 Task: Create a section Increment Planning Sprint and in the section, add a milestone Availability Management Process Improvement in the project BlueChip
Action: Mouse moved to (373, 298)
Screenshot: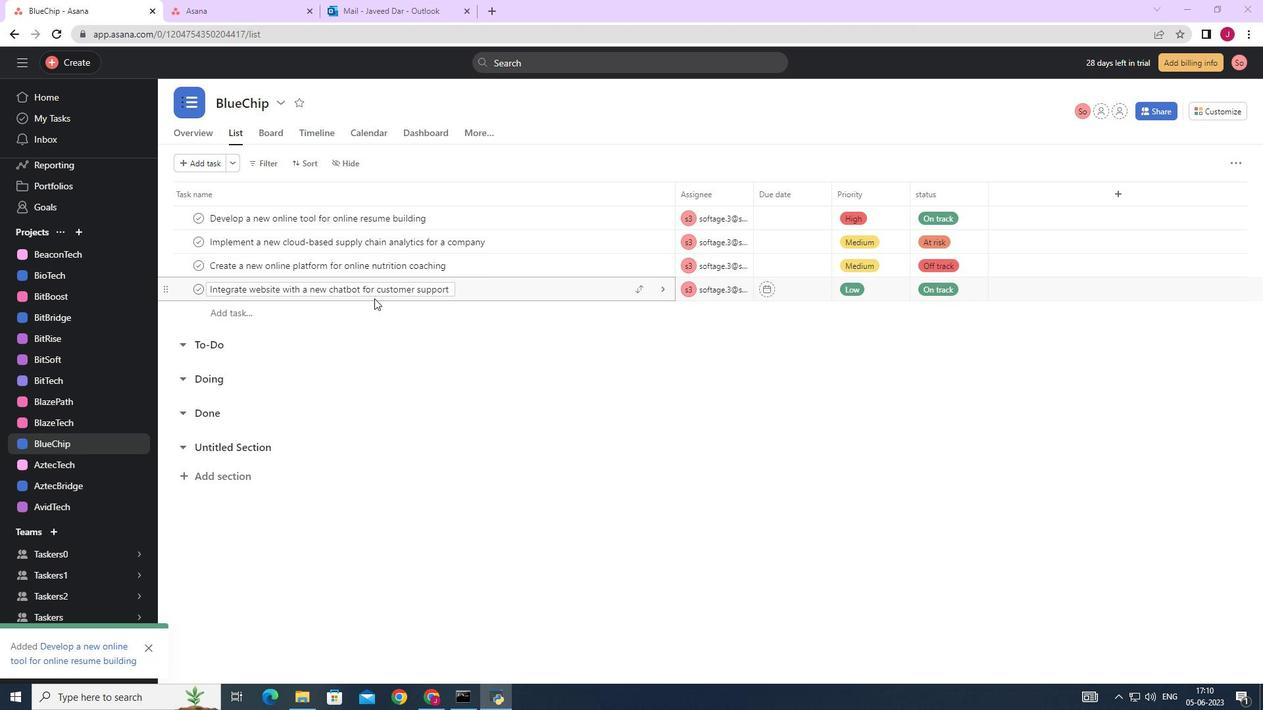 
Action: Mouse scrolled (373, 299) with delta (0, 0)
Screenshot: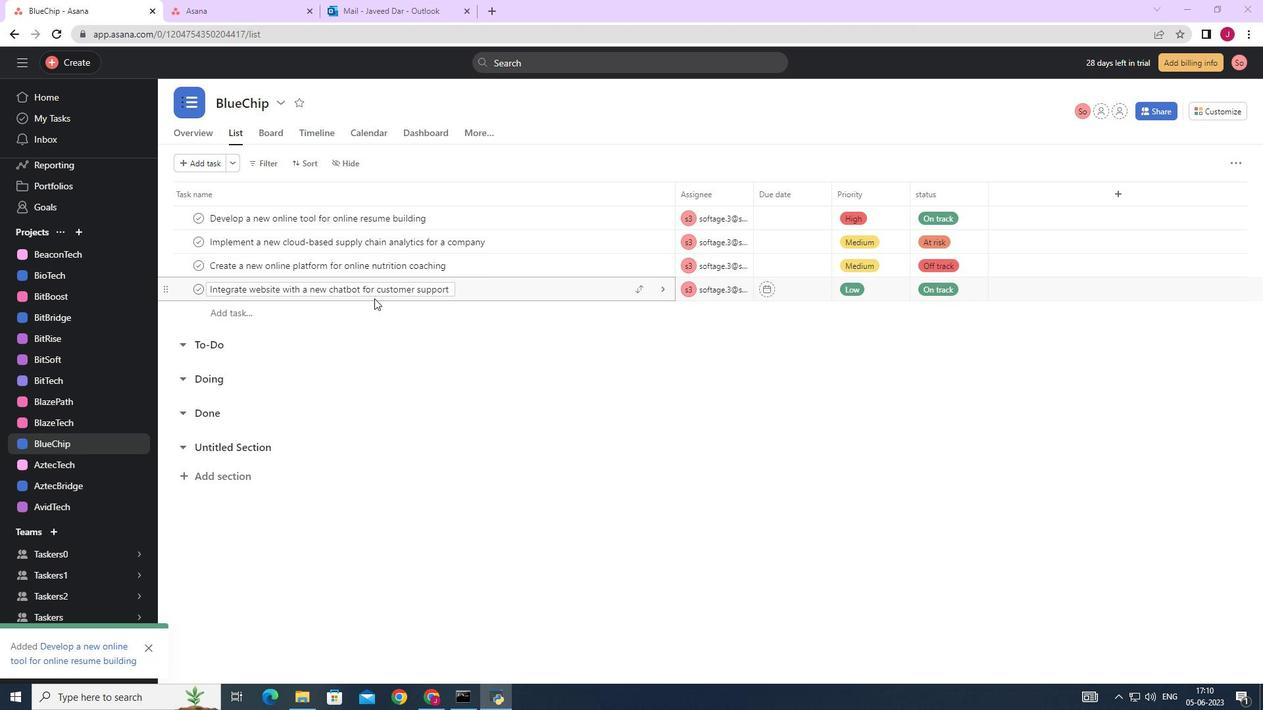 
Action: Mouse moved to (372, 298)
Screenshot: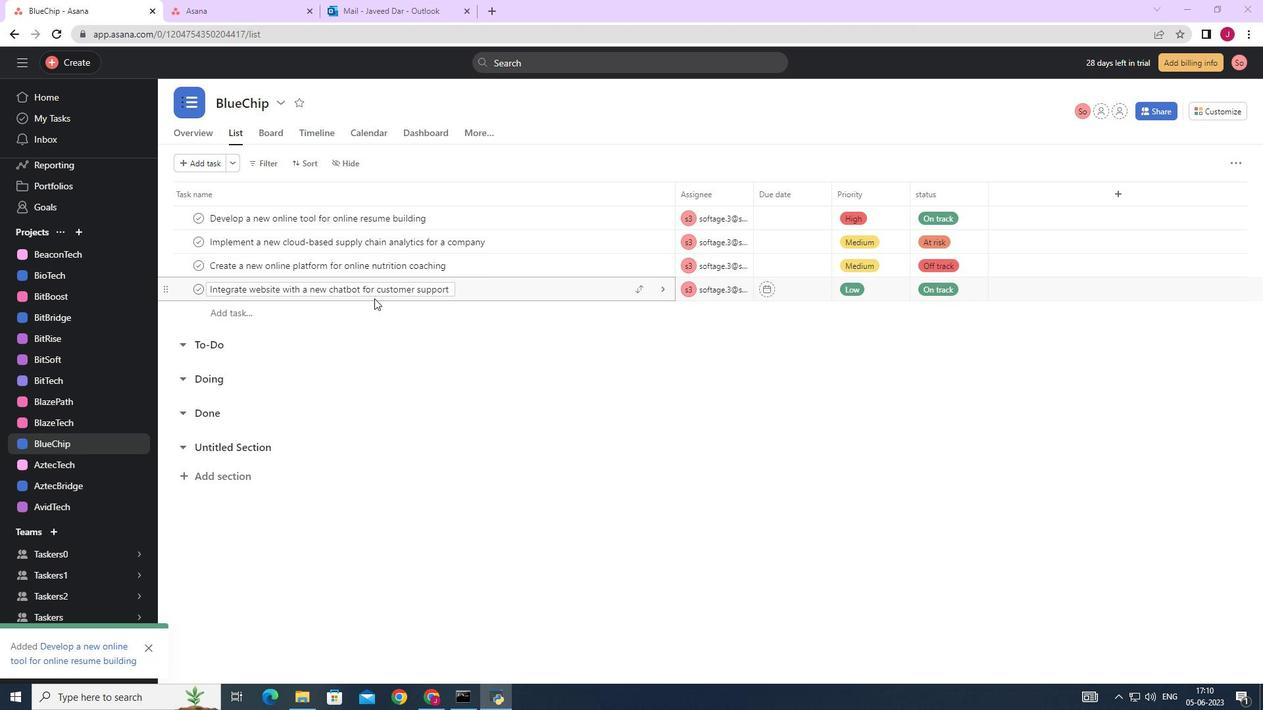 
Action: Mouse scrolled (372, 299) with delta (0, 0)
Screenshot: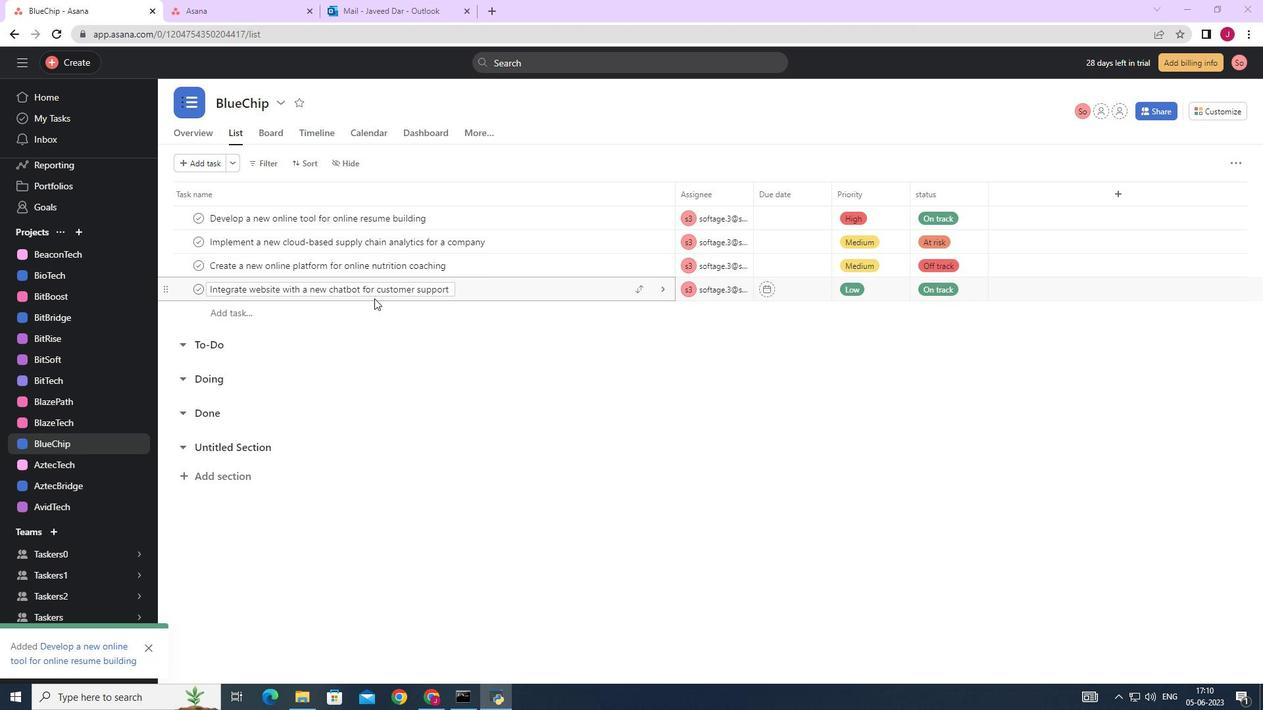 
Action: Mouse scrolled (372, 299) with delta (0, 0)
Screenshot: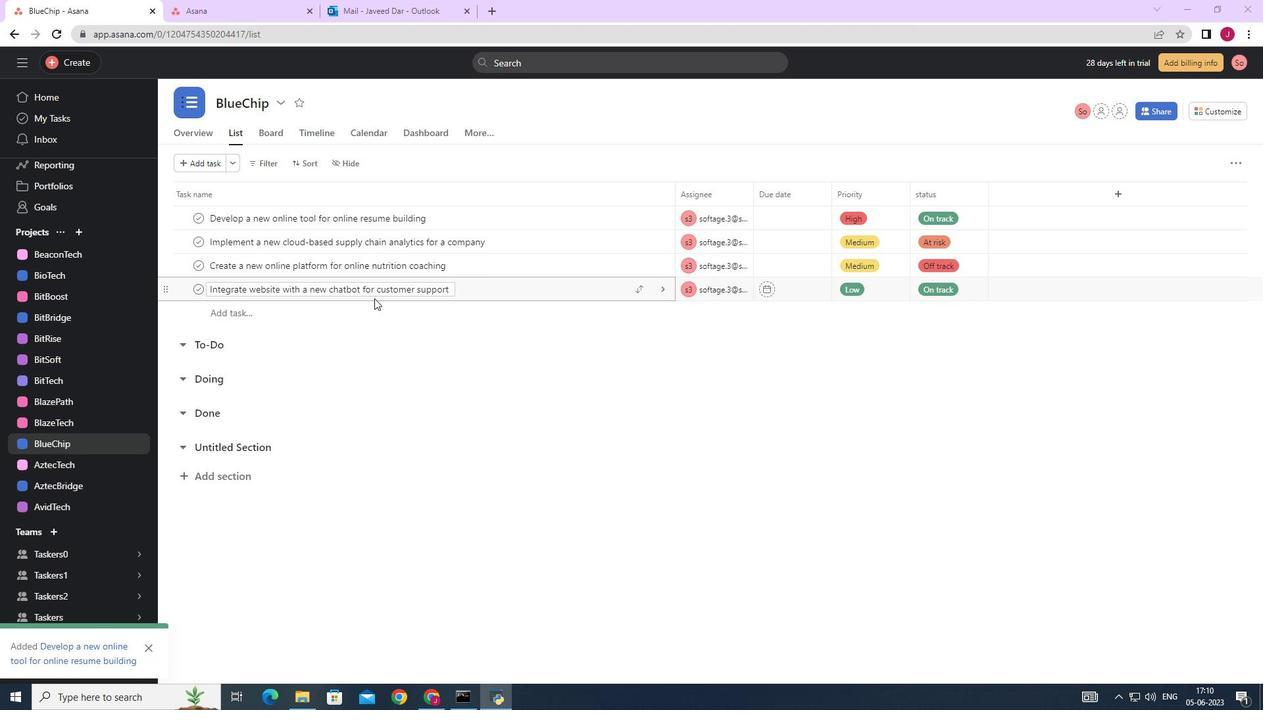 
Action: Mouse moved to (271, 449)
Screenshot: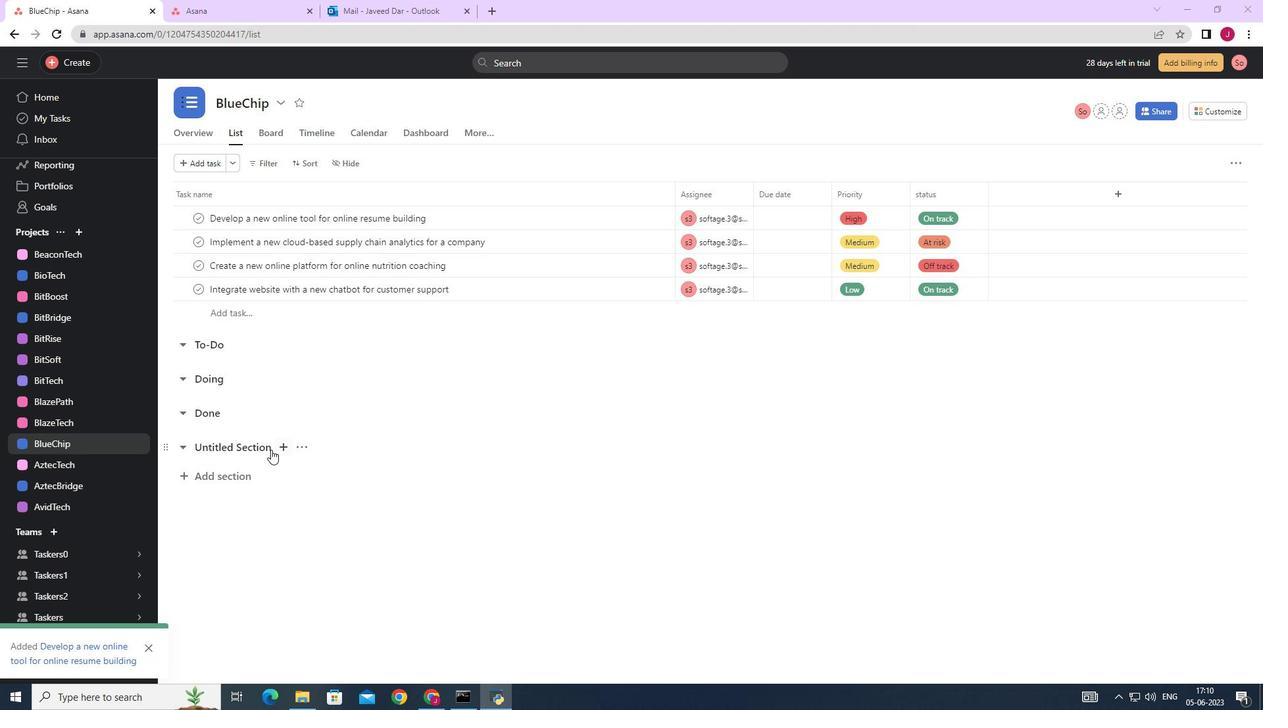 
Action: Mouse pressed left at (271, 449)
Screenshot: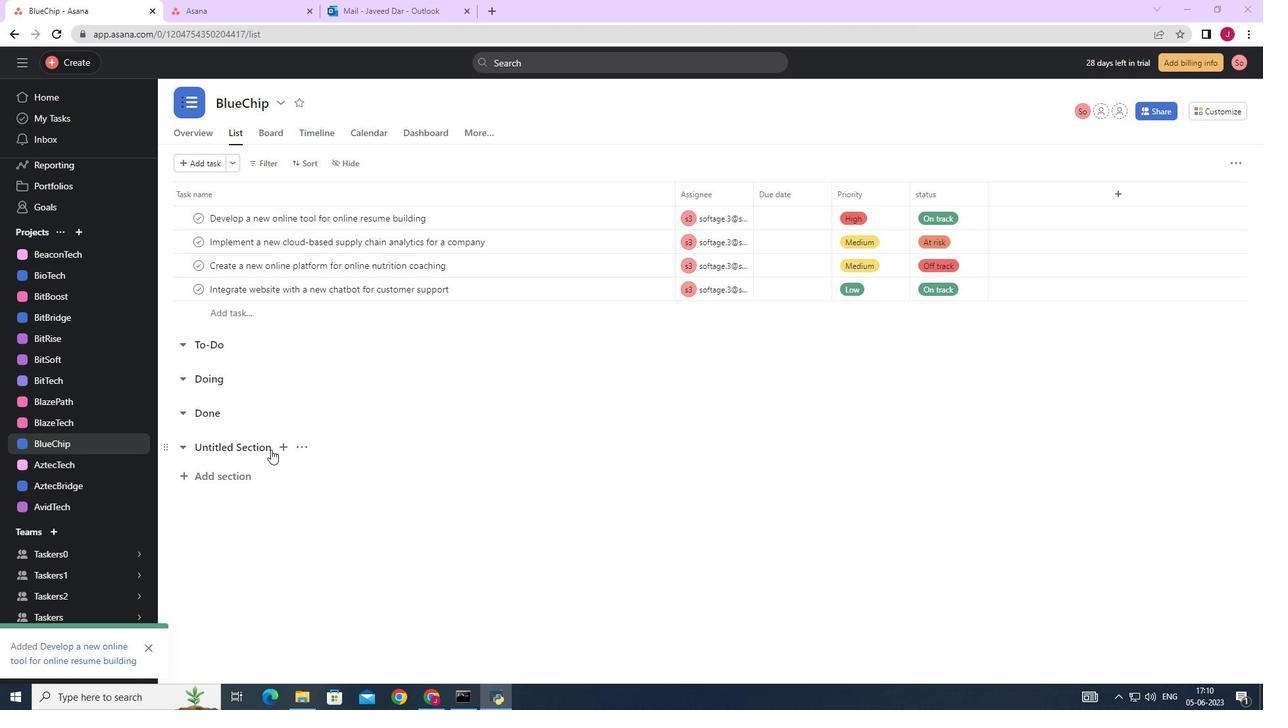 
Action: Key pressed <Key.backspace><Key.backspace><Key.backspace><Key.backspace><Key.backspace><Key.backspace><Key.backspace><Key.backspace><Key.backspace><Key.backspace><Key.backspace><Key.backspace><Key.backspace><Key.backspace><Key.backspace><Key.backspace><Key.backspace><Key.backspace><Key.backspace><Key.caps_lock>I<Key.caps_lock>ncrement<Key.space><Key.caps_lock>P<Key.caps_lock>lanning<Key.space><Key.caps_lock>S<Key.caps_lock>print<Key.enter><Key.caps_lock>A<Key.caps_lock>val<Key.backspace>ilability<Key.space><Key.caps_lock>M<Key.caps_lock>anagement<Key.space><Key.caps_lock>P<Key.caps_lock>rocess<Key.space><Key.space><Key.backspace><Key.caps_lock>I<Key.caps_lock>mprovement<Key.space>
Screenshot: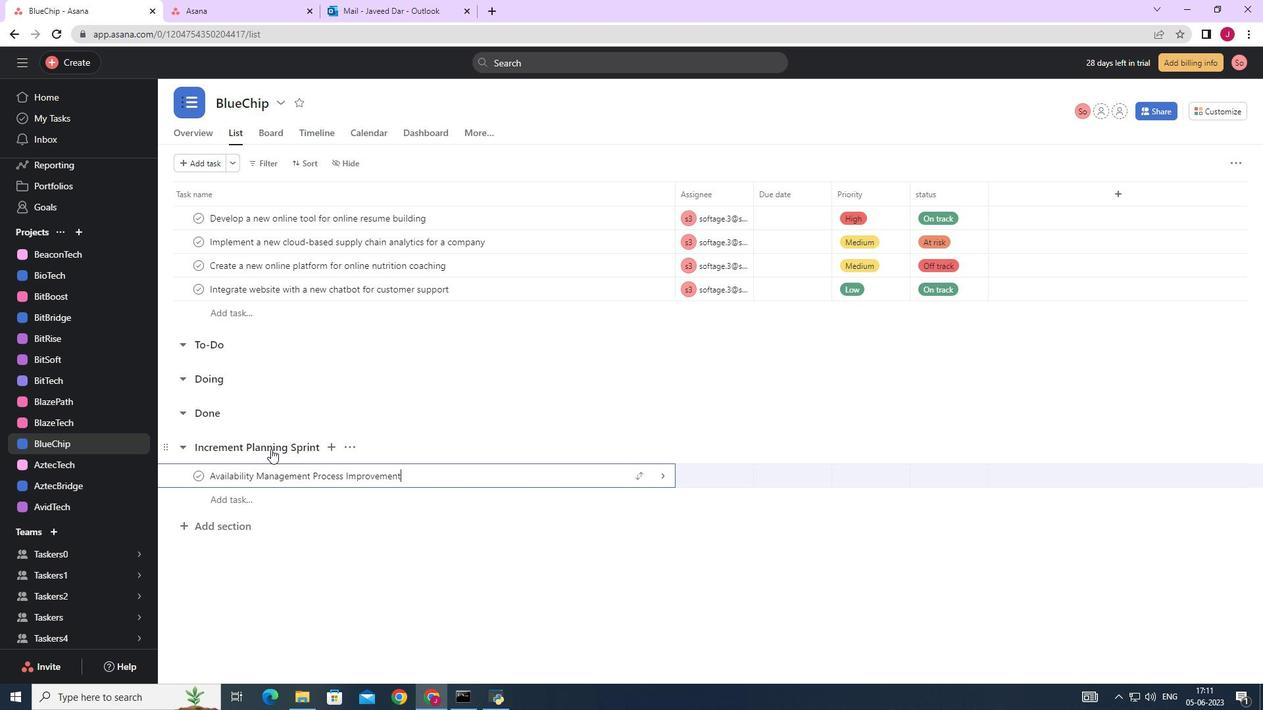 
Action: Mouse moved to (663, 482)
Screenshot: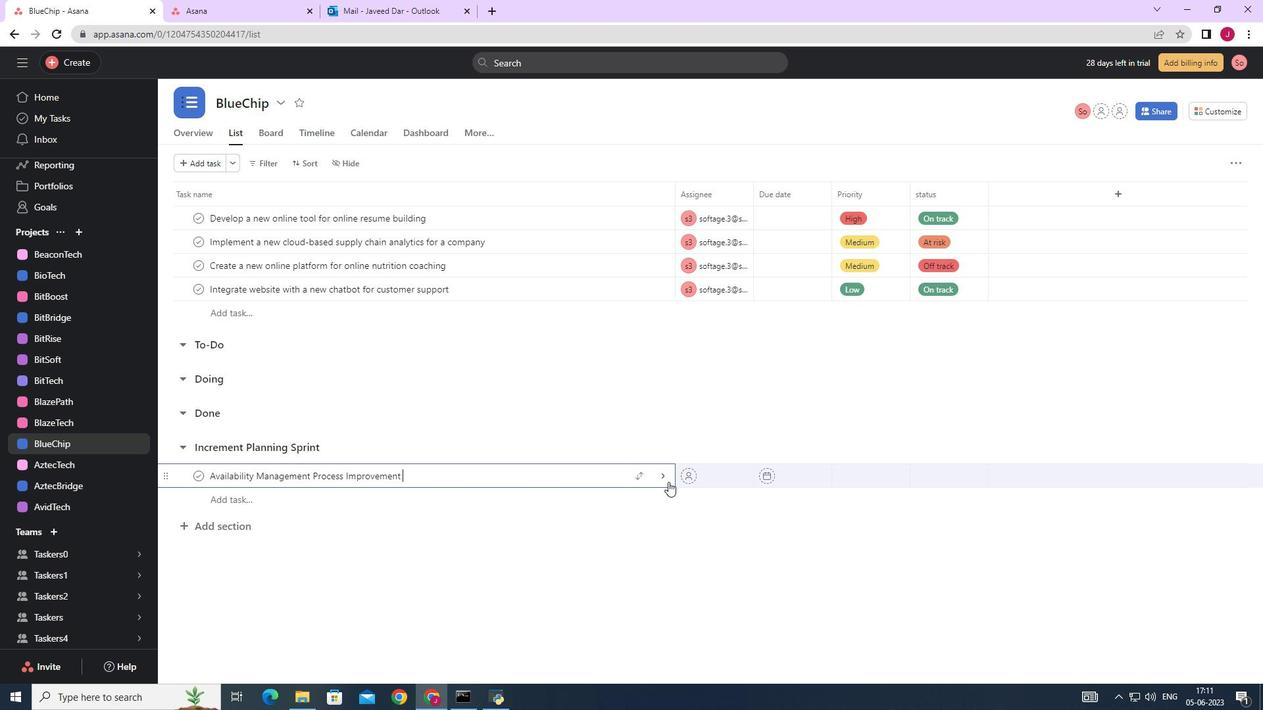 
Action: Mouse pressed left at (663, 482)
Screenshot: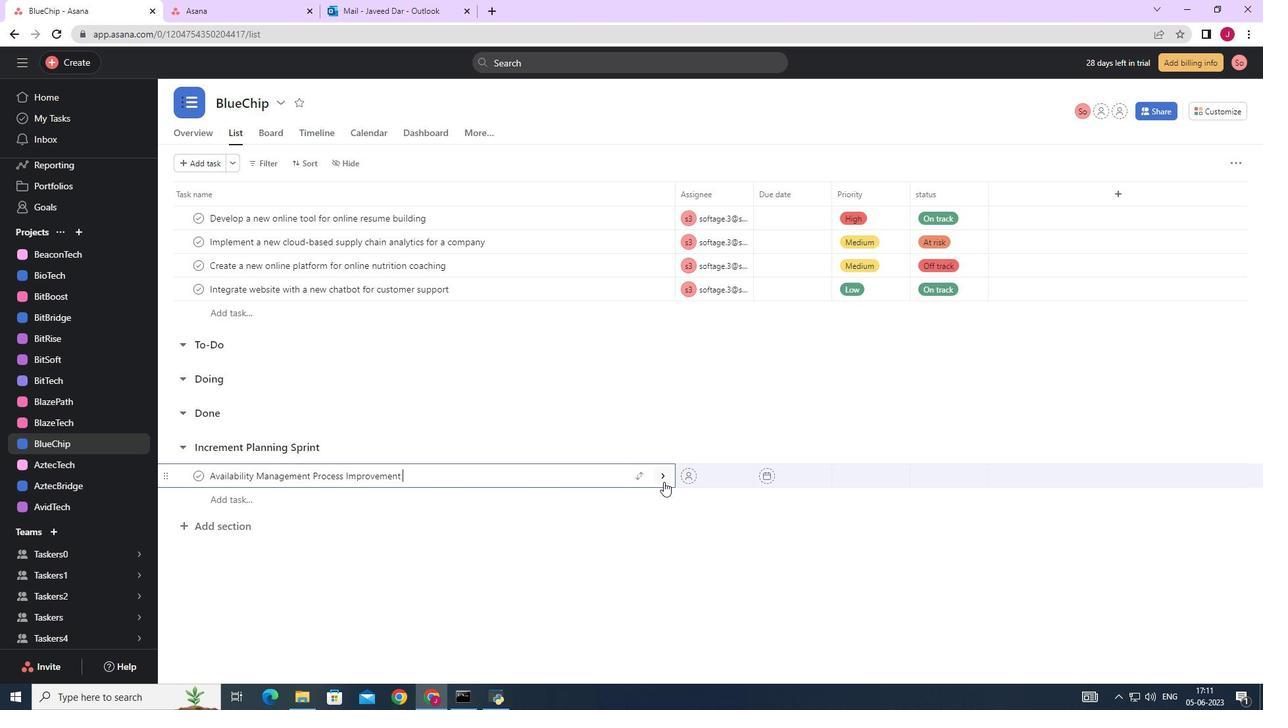 
Action: Mouse moved to (1214, 168)
Screenshot: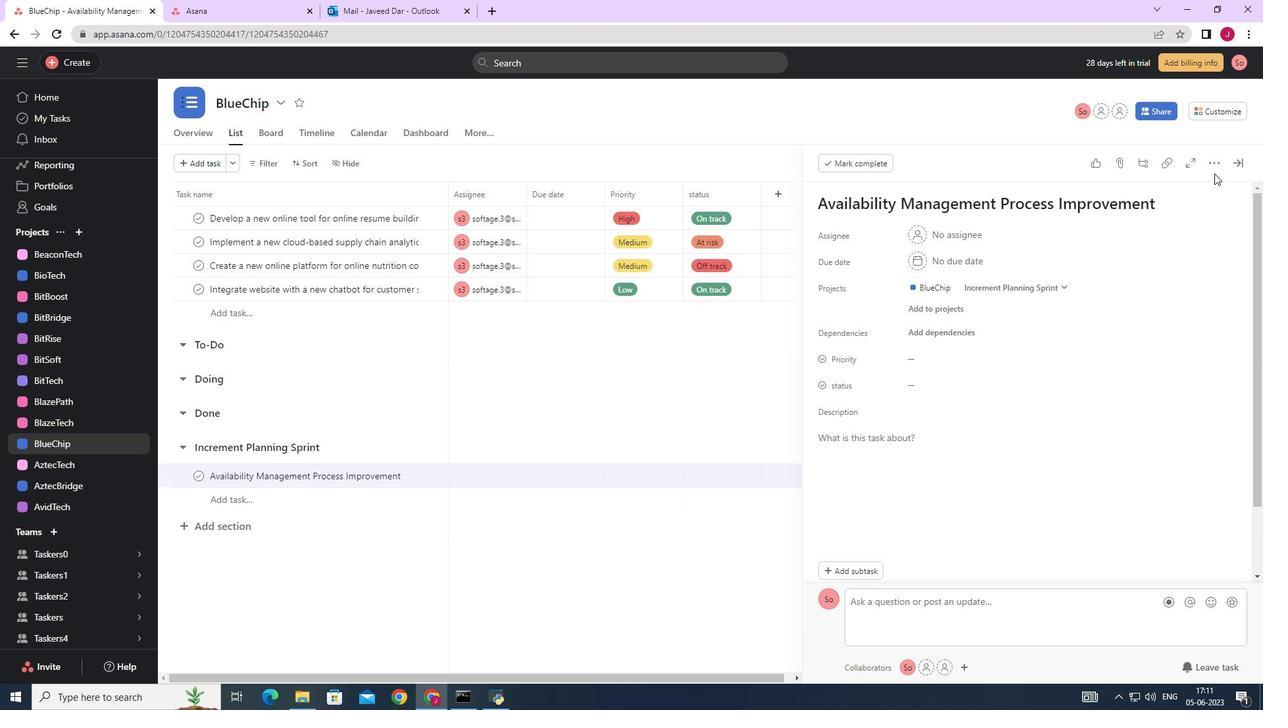 
Action: Mouse pressed left at (1214, 168)
Screenshot: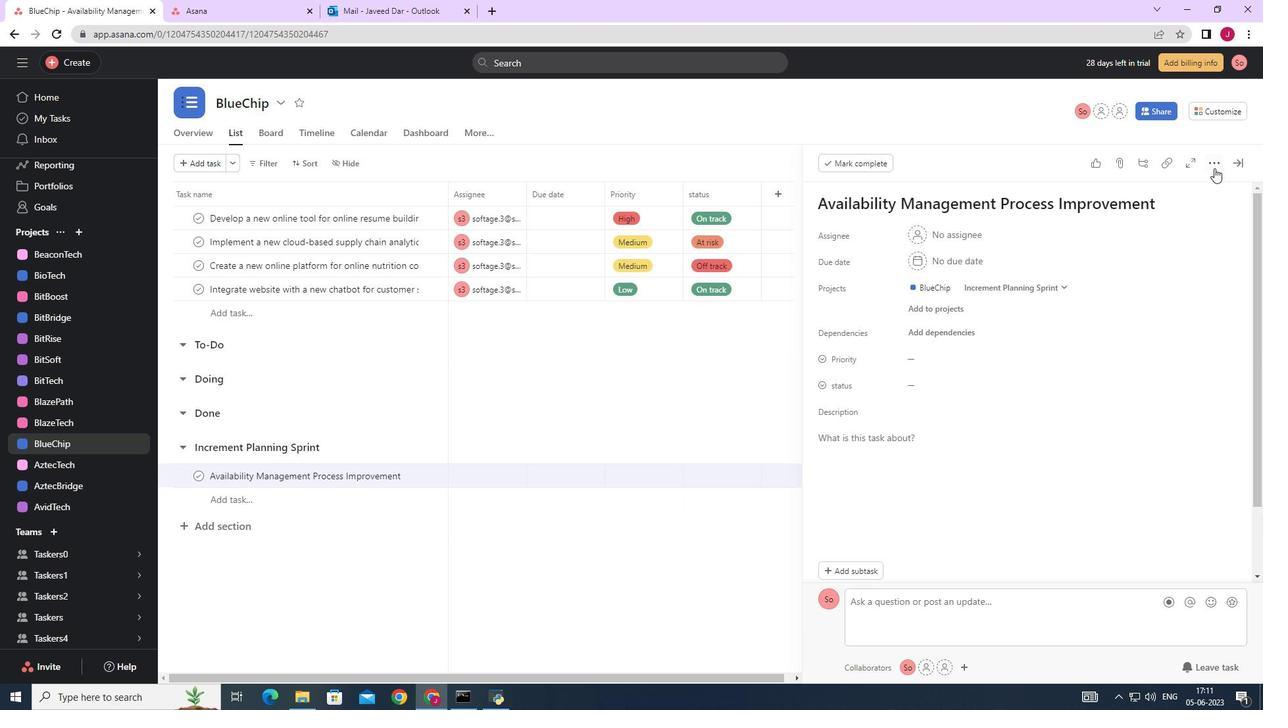 
Action: Mouse moved to (1116, 213)
Screenshot: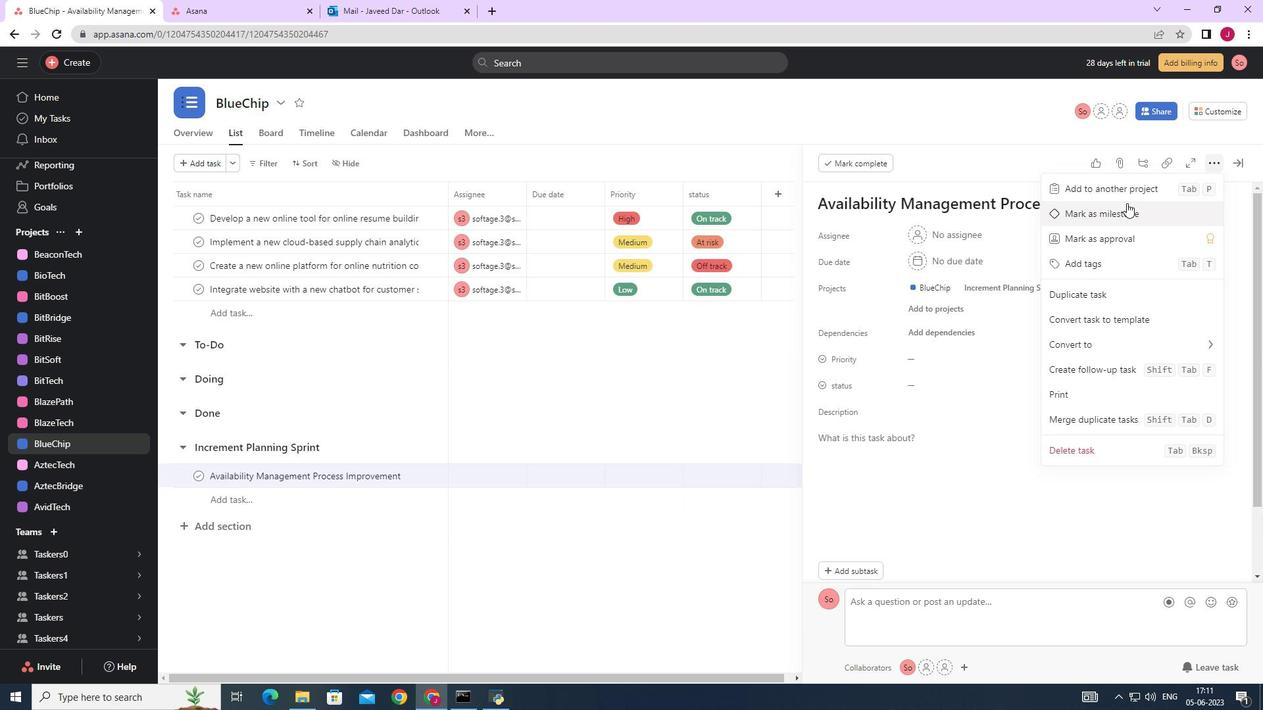 
Action: Mouse pressed left at (1116, 213)
Screenshot: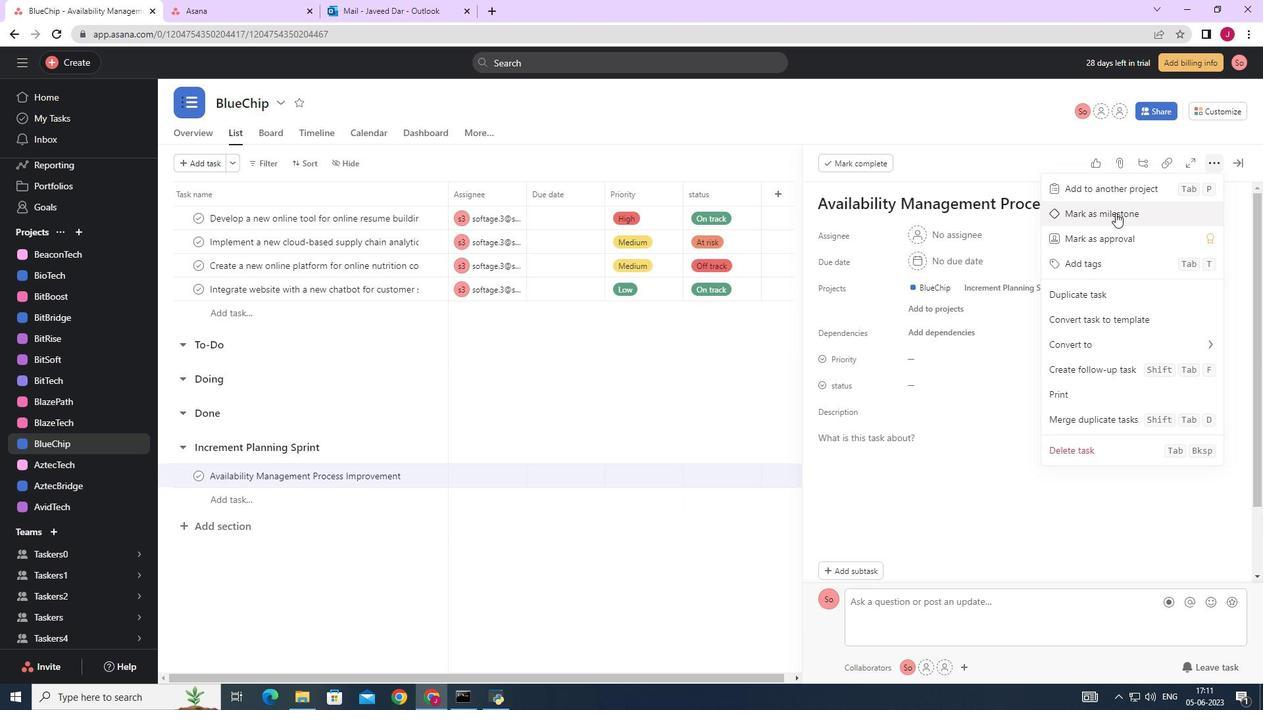 
Action: Mouse moved to (1236, 161)
Screenshot: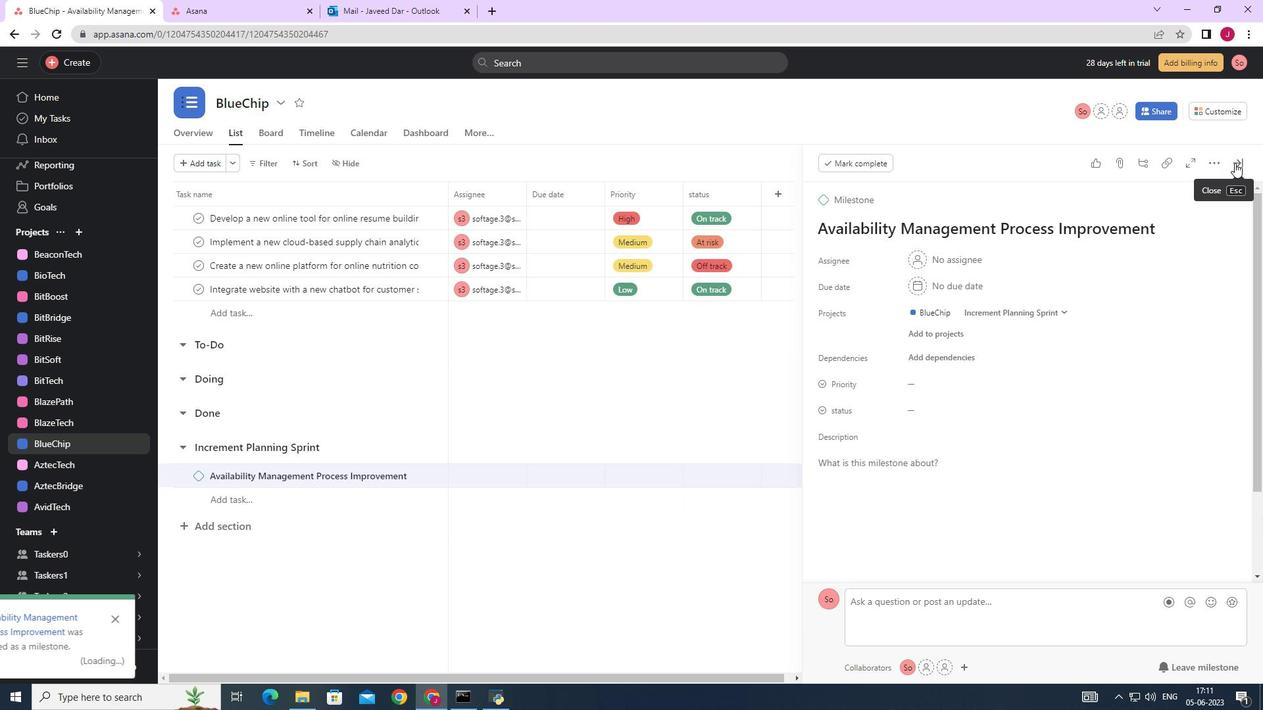 
Action: Mouse pressed left at (1236, 161)
Screenshot: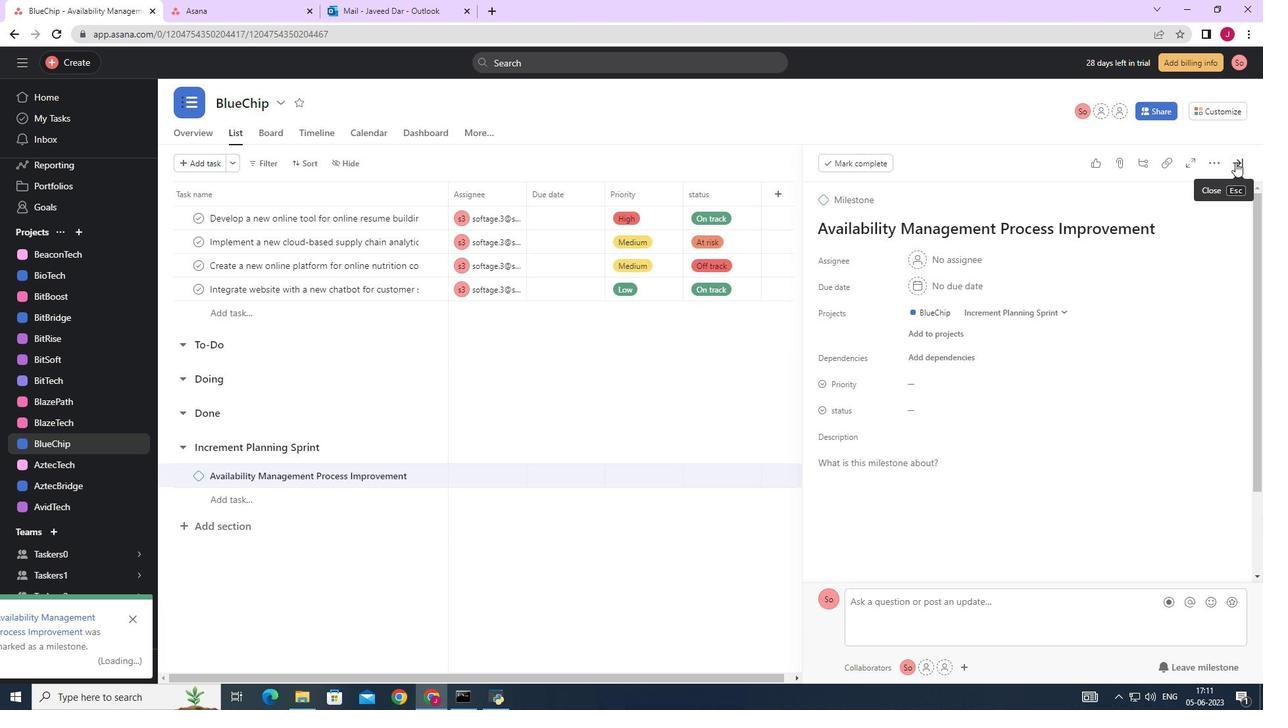 
Action: Mouse moved to (1230, 164)
Screenshot: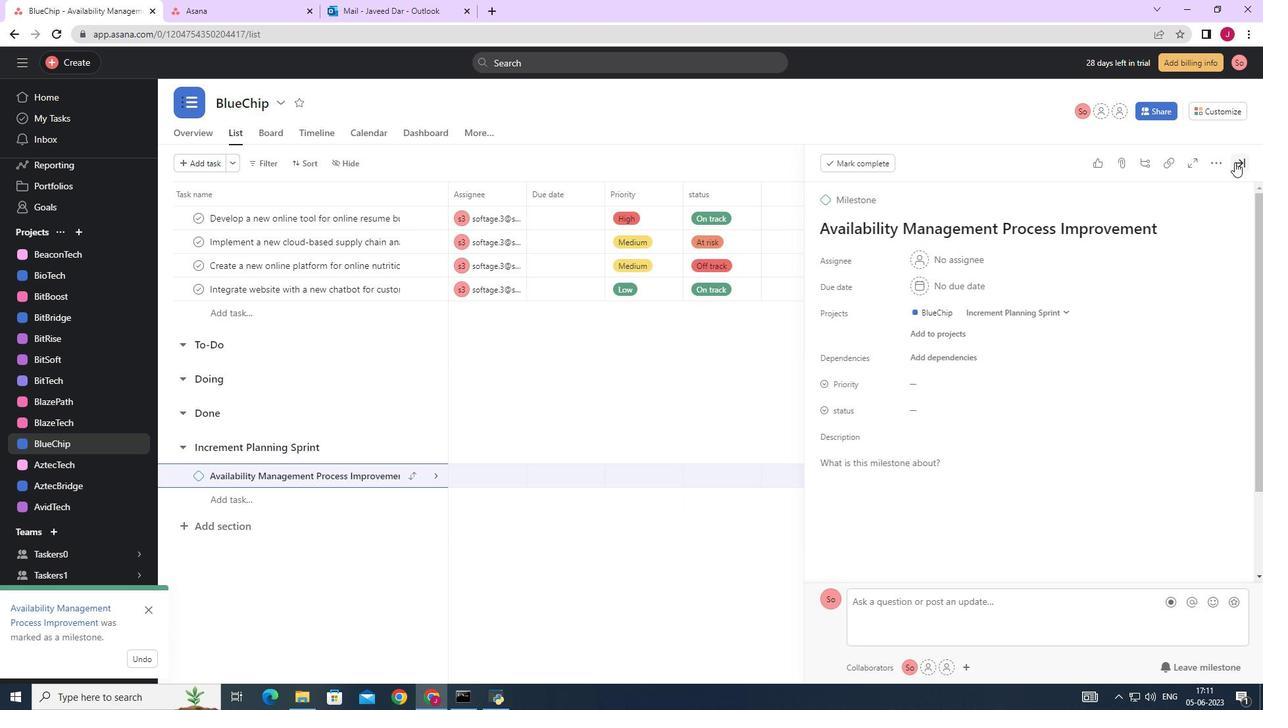
